 Task: Create a due date automation trigger when advanced on, 2 hours before a card is due add checklist without checklist.
Action: Mouse moved to (1028, 88)
Screenshot: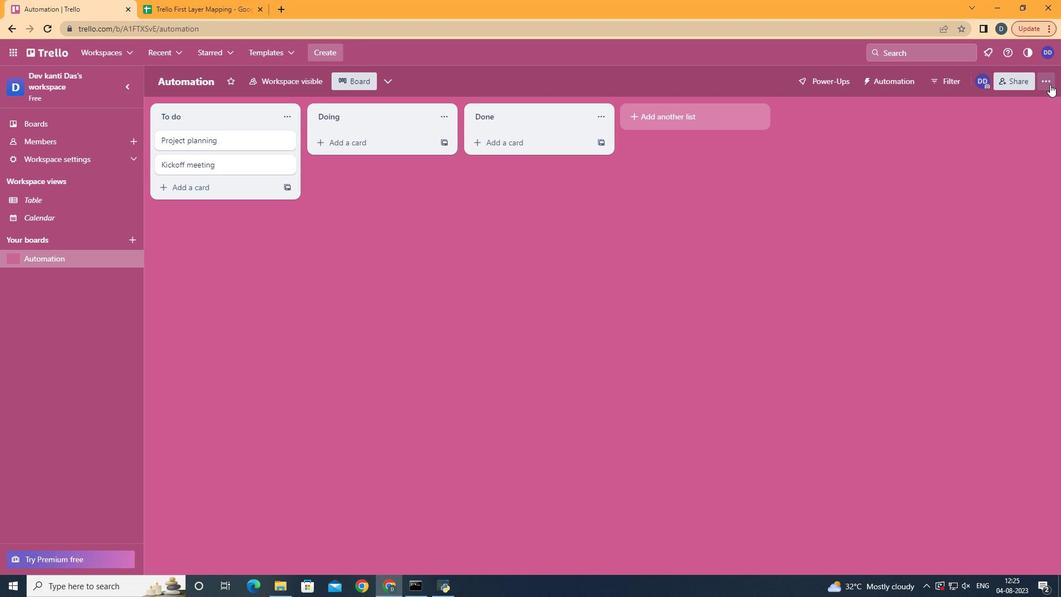 
Action: Mouse pressed left at (1028, 88)
Screenshot: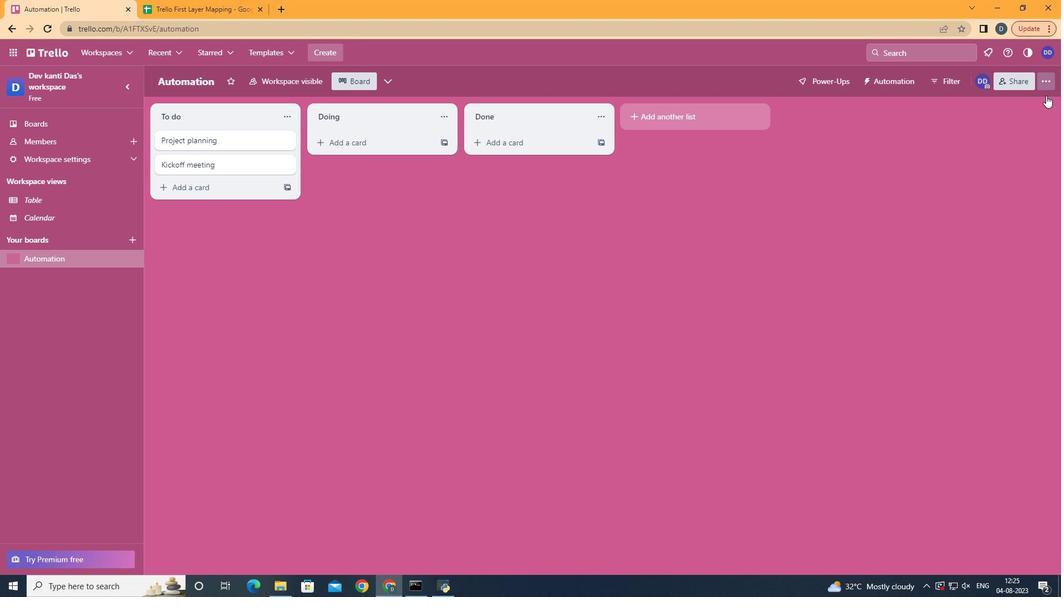 
Action: Mouse moved to (949, 228)
Screenshot: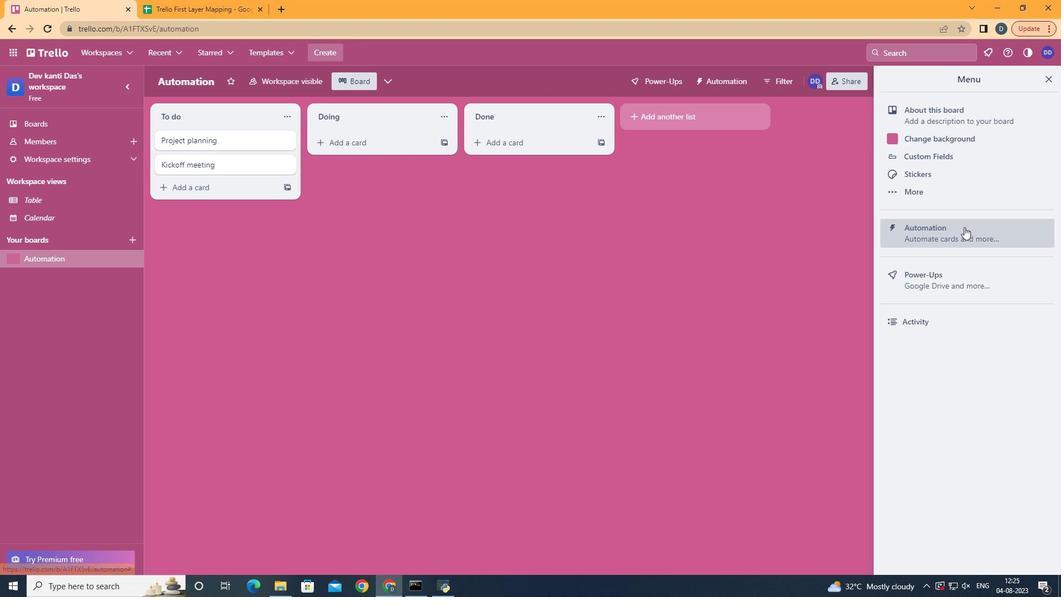 
Action: Mouse pressed left at (949, 228)
Screenshot: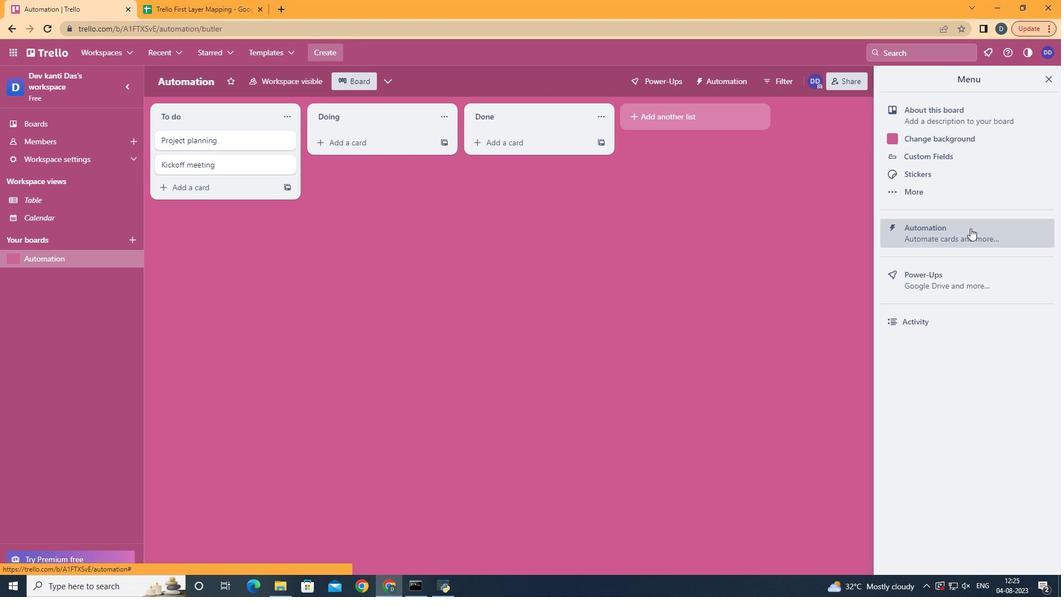 
Action: Mouse moved to (244, 224)
Screenshot: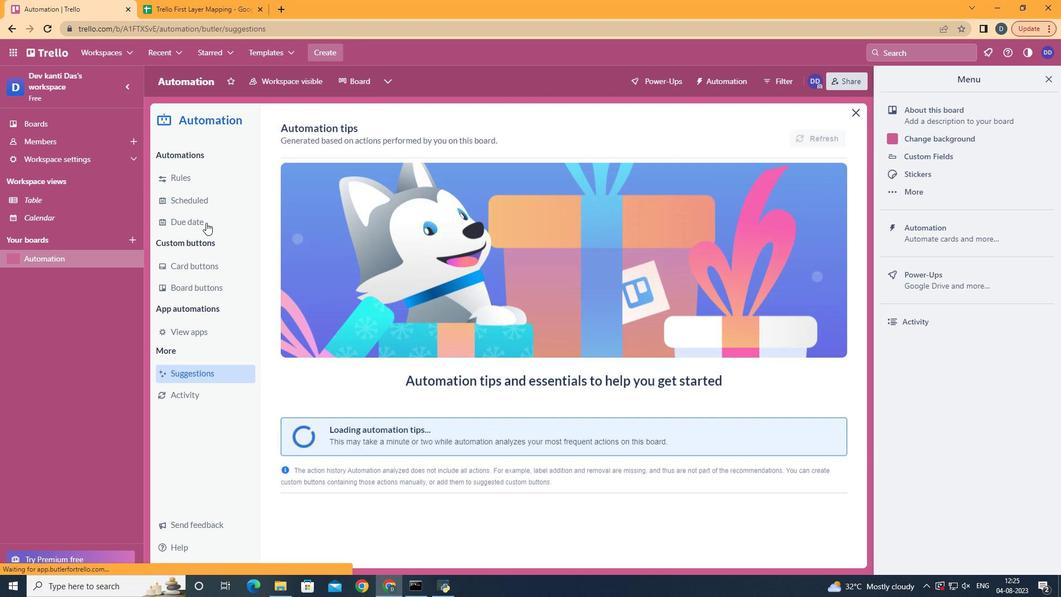 
Action: Mouse pressed left at (244, 224)
Screenshot: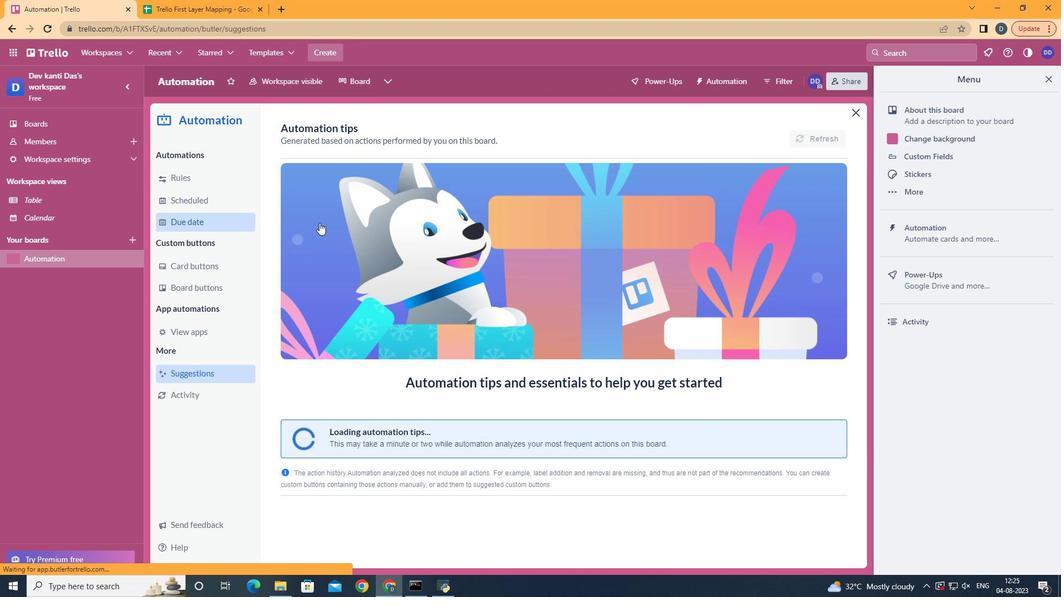 
Action: Mouse moved to (765, 137)
Screenshot: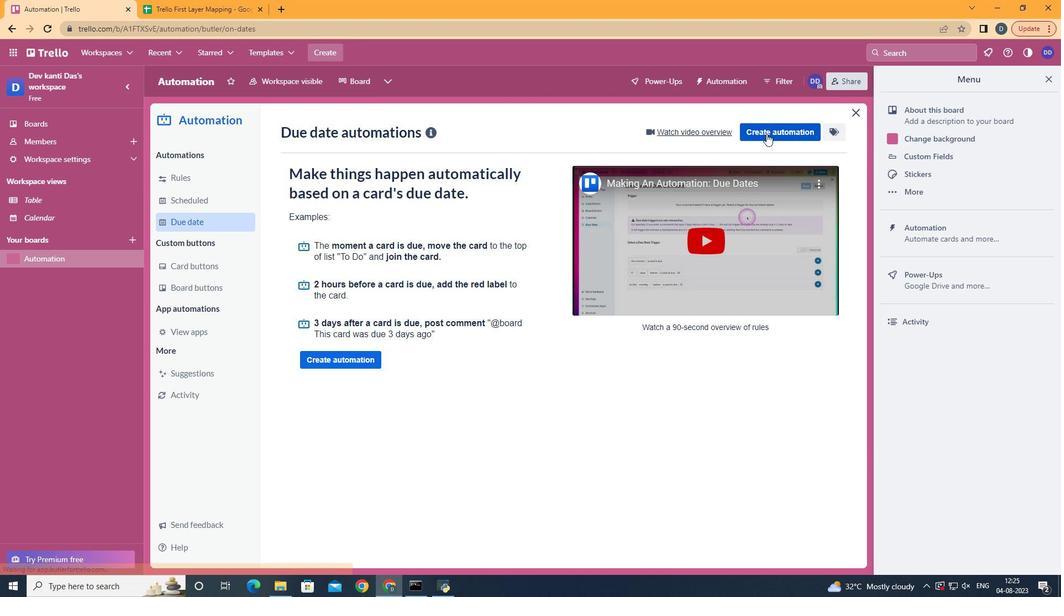 
Action: Mouse pressed left at (765, 137)
Screenshot: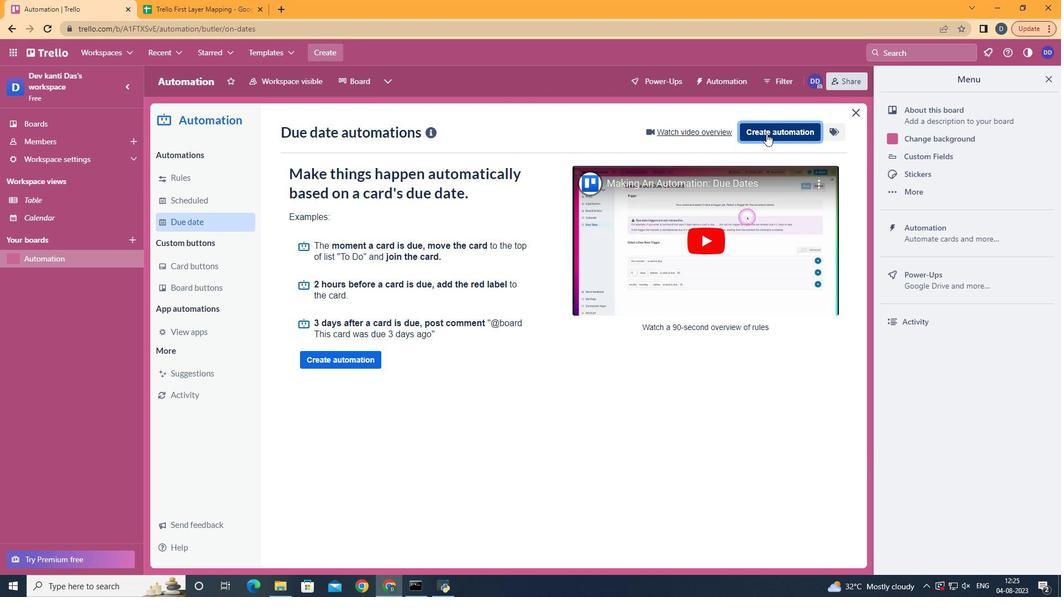 
Action: Mouse moved to (600, 237)
Screenshot: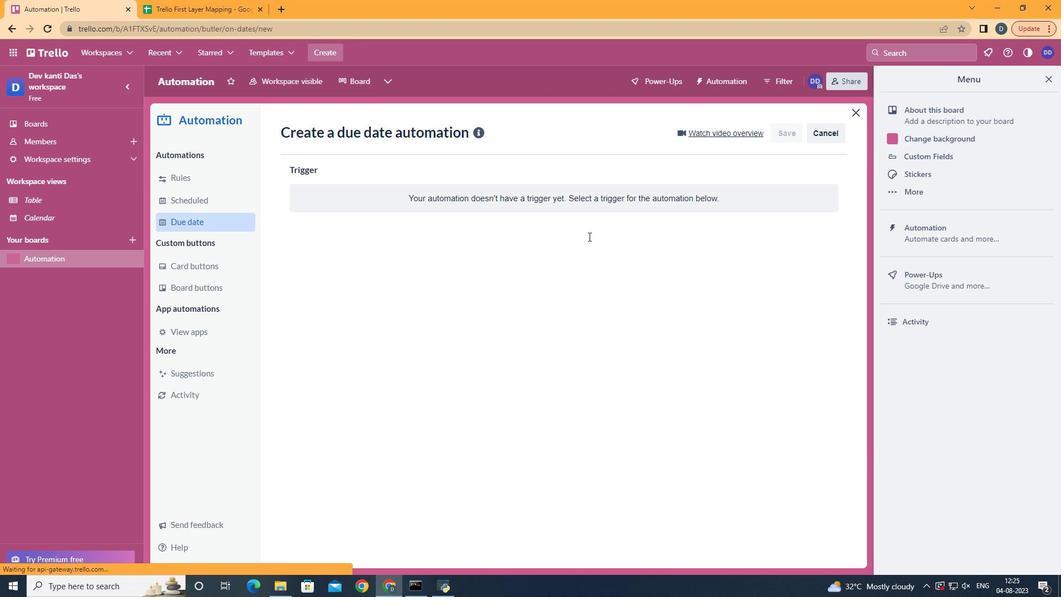 
Action: Mouse pressed left at (600, 237)
Screenshot: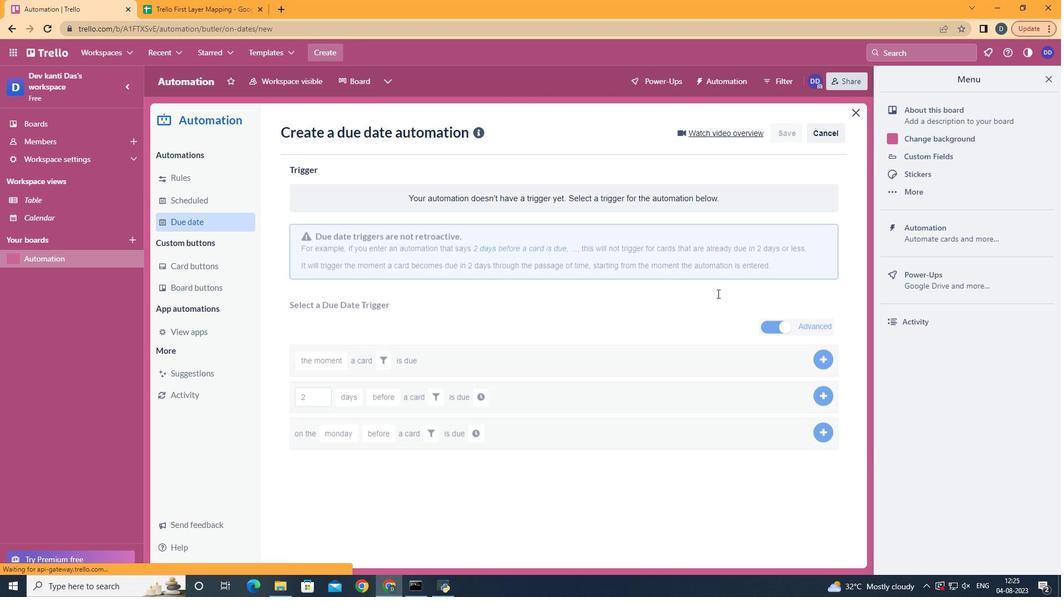 
Action: Mouse moved to (392, 472)
Screenshot: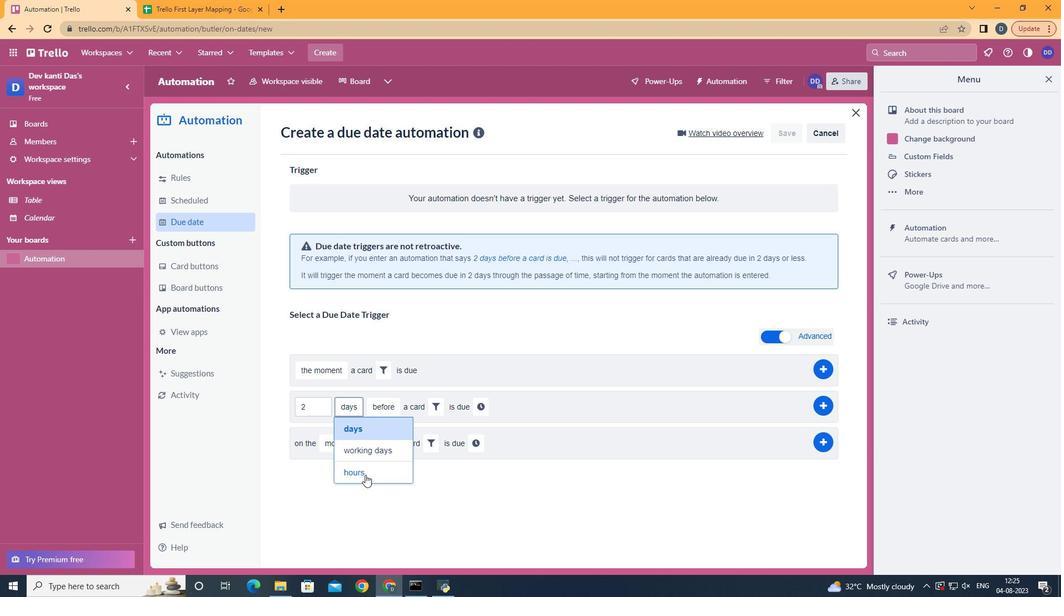 
Action: Mouse pressed left at (392, 472)
Screenshot: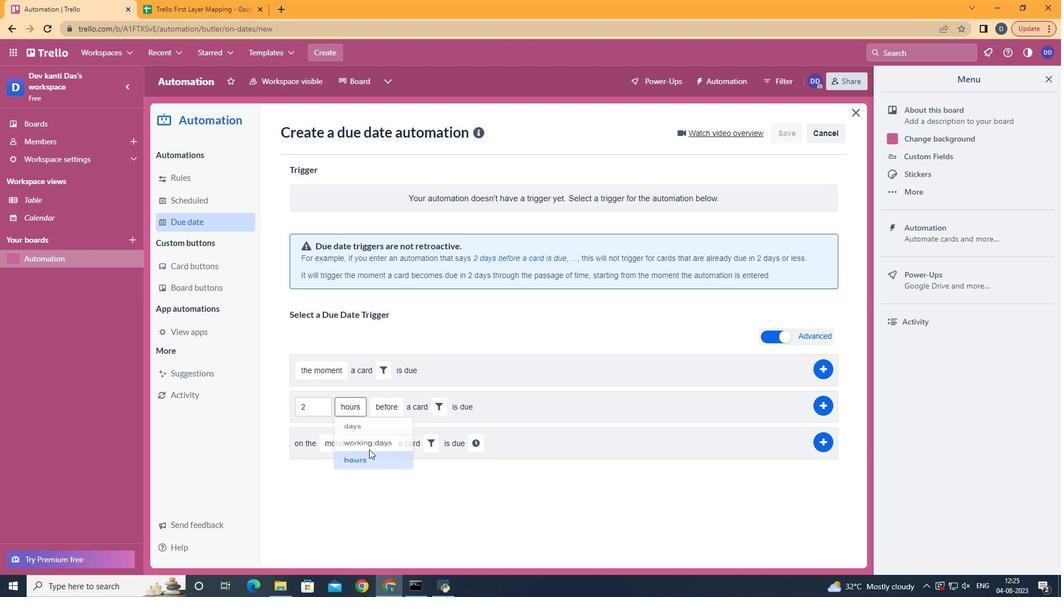 
Action: Mouse moved to (414, 417)
Screenshot: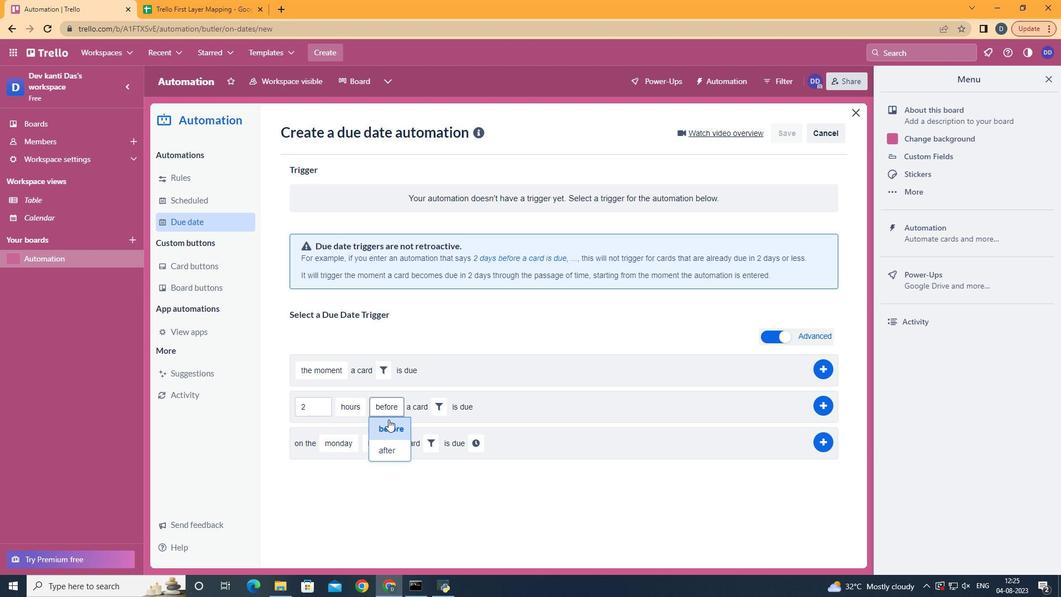 
Action: Mouse pressed left at (414, 417)
Screenshot: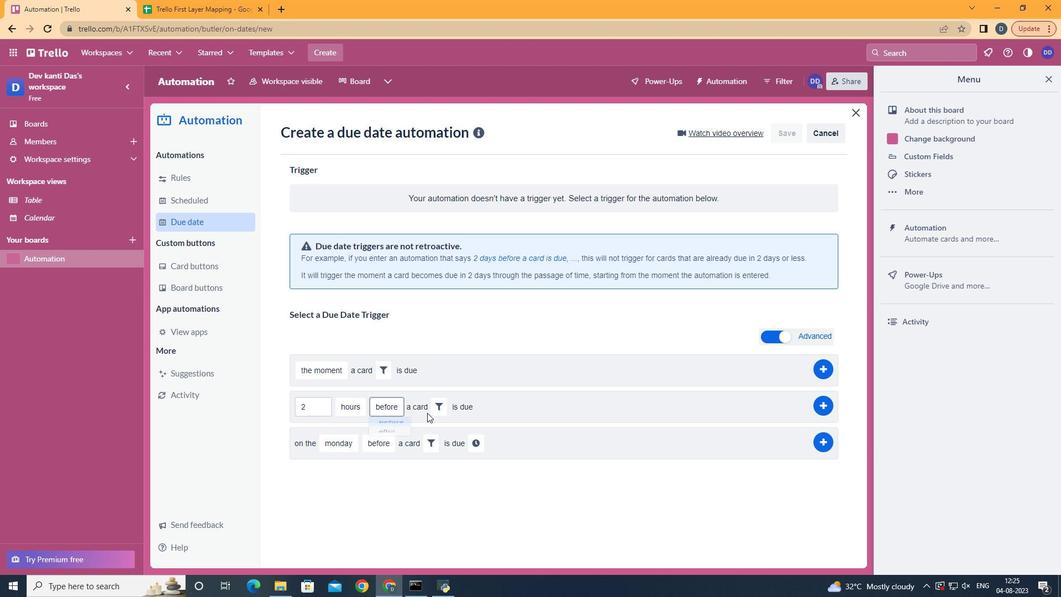 
Action: Mouse moved to (453, 410)
Screenshot: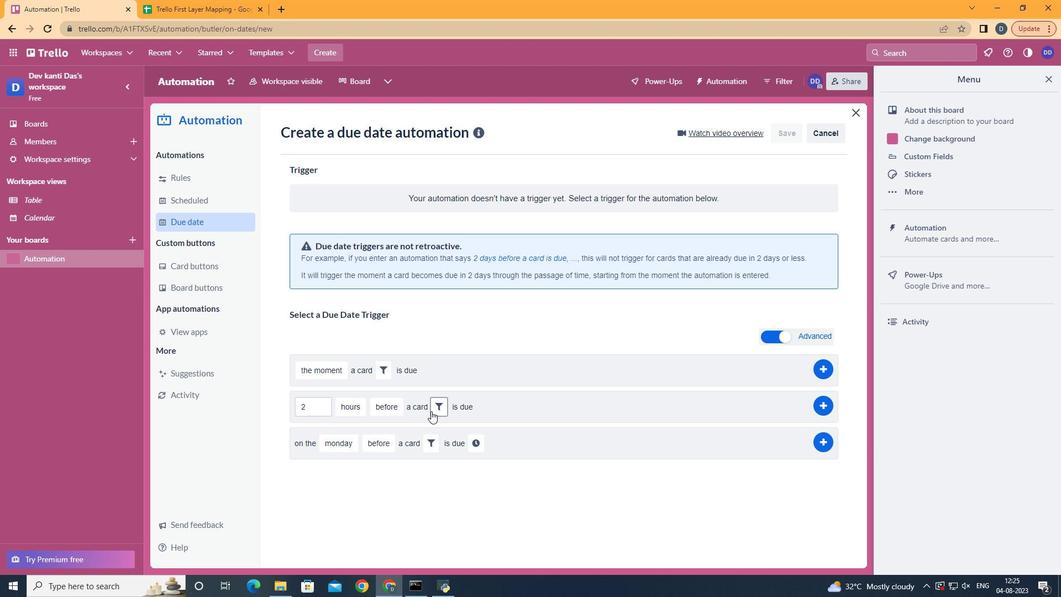 
Action: Mouse pressed left at (453, 410)
Screenshot: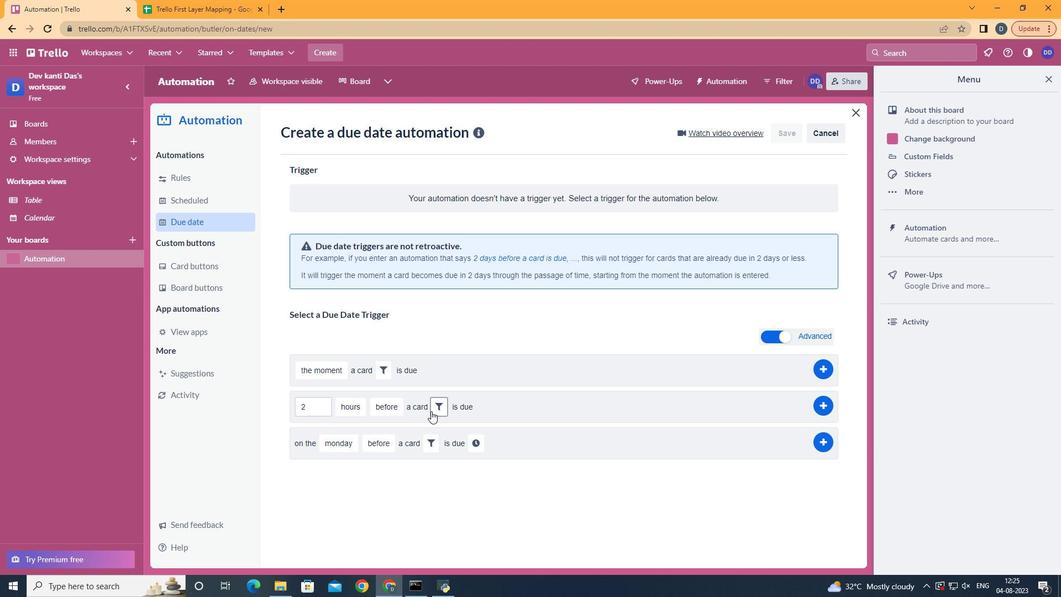 
Action: Mouse moved to (562, 438)
Screenshot: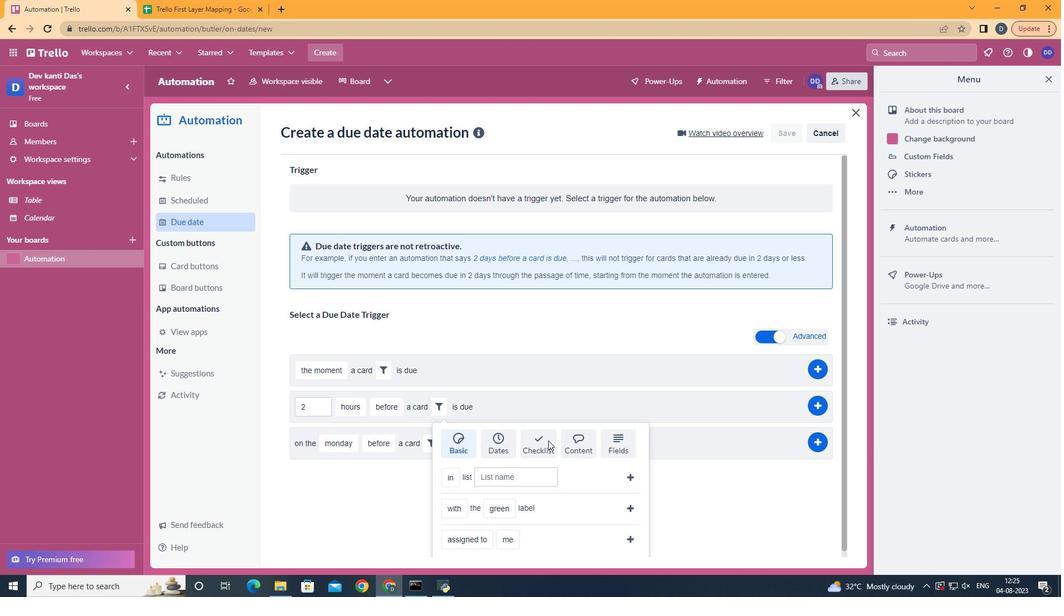 
Action: Mouse pressed left at (562, 438)
Screenshot: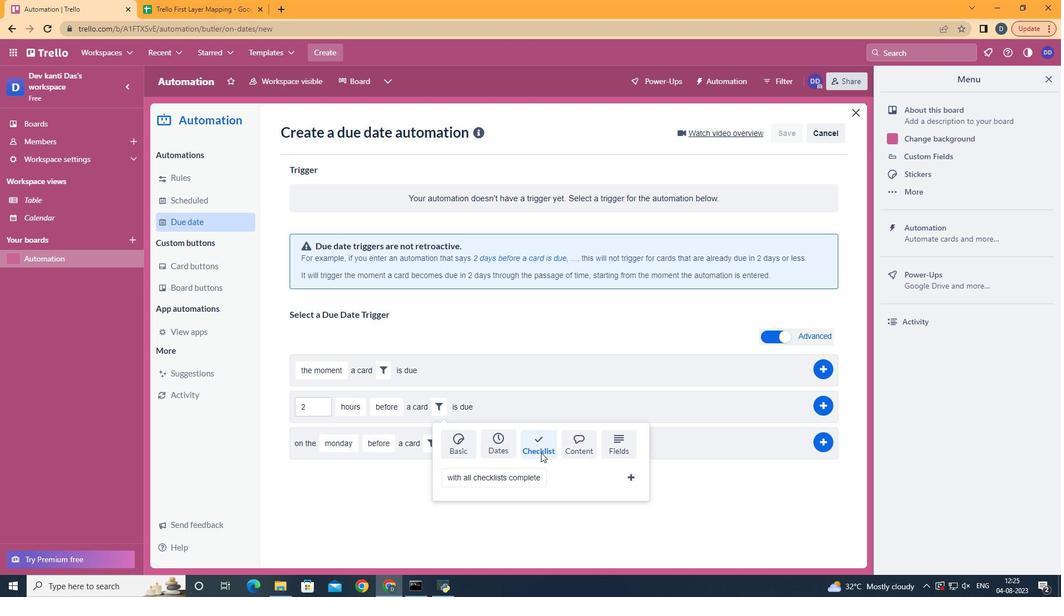 
Action: Mouse moved to (522, 453)
Screenshot: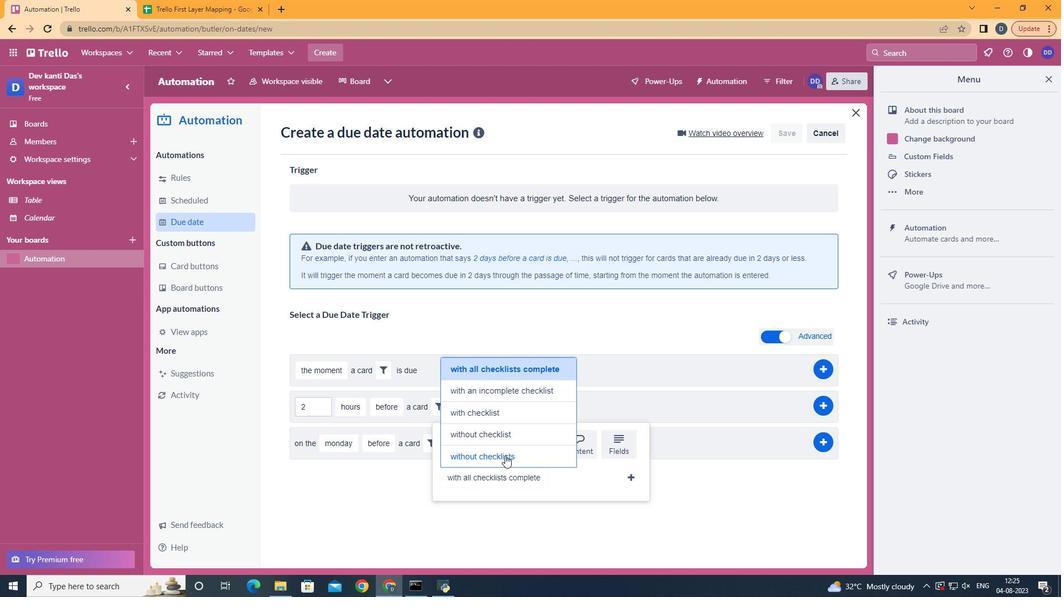 
Action: Mouse pressed left at (522, 453)
Screenshot: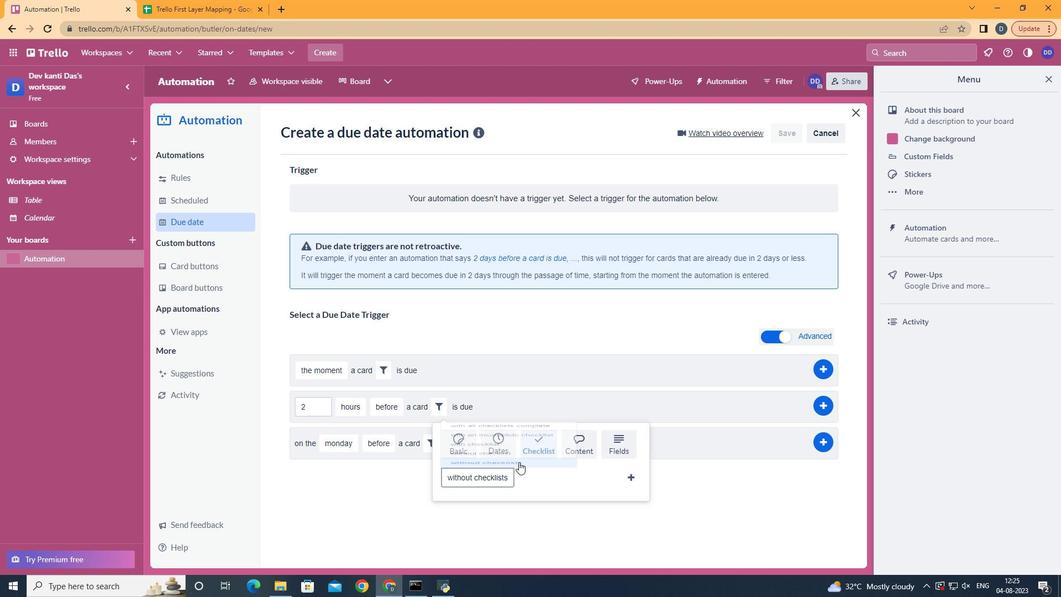 
Action: Mouse moved to (637, 473)
Screenshot: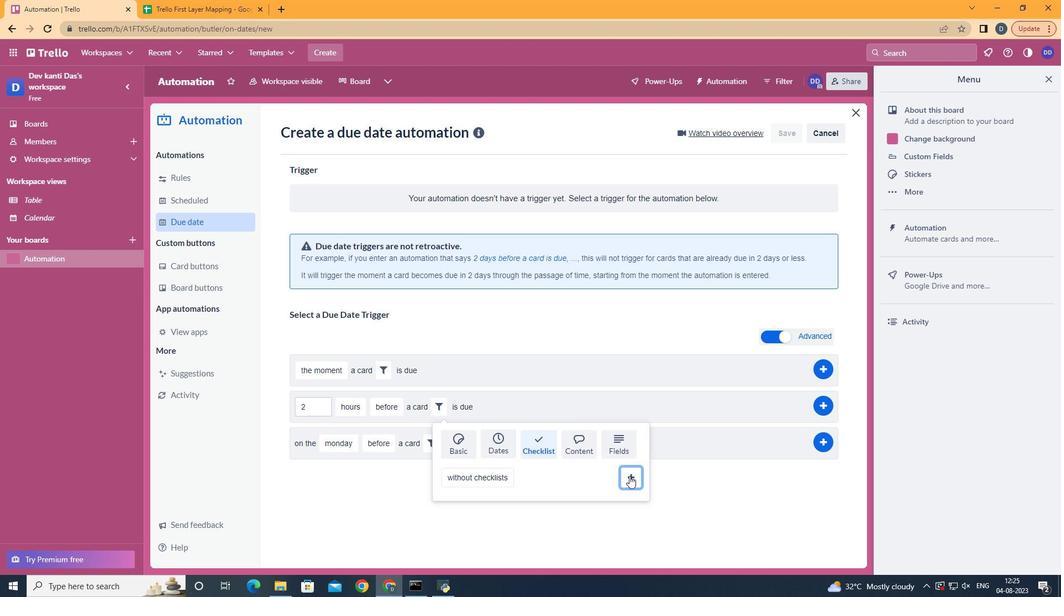 
Action: Mouse pressed left at (637, 473)
Screenshot: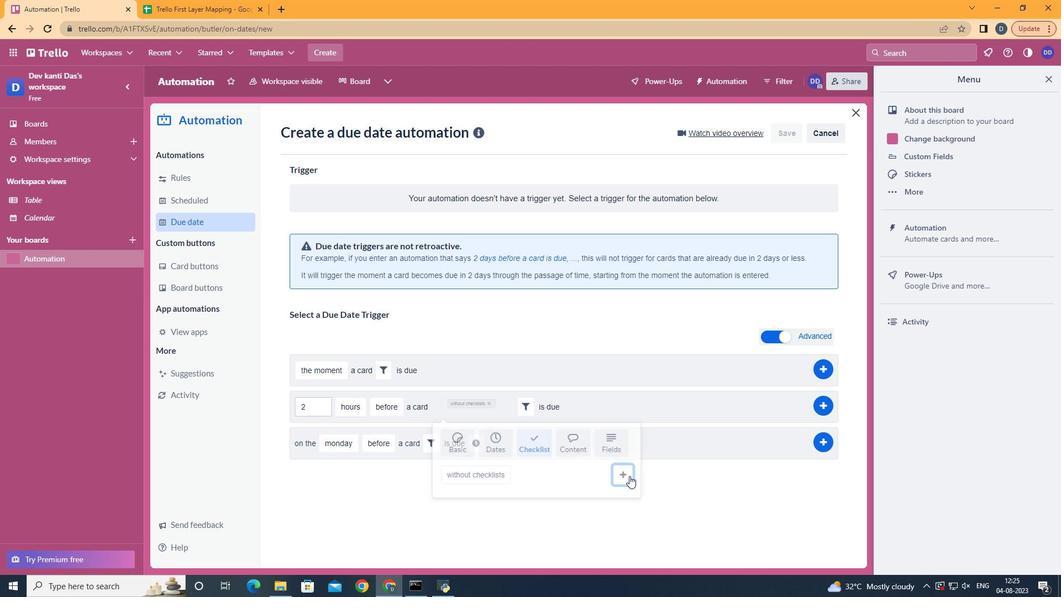 
Action: Mouse moved to (811, 400)
Screenshot: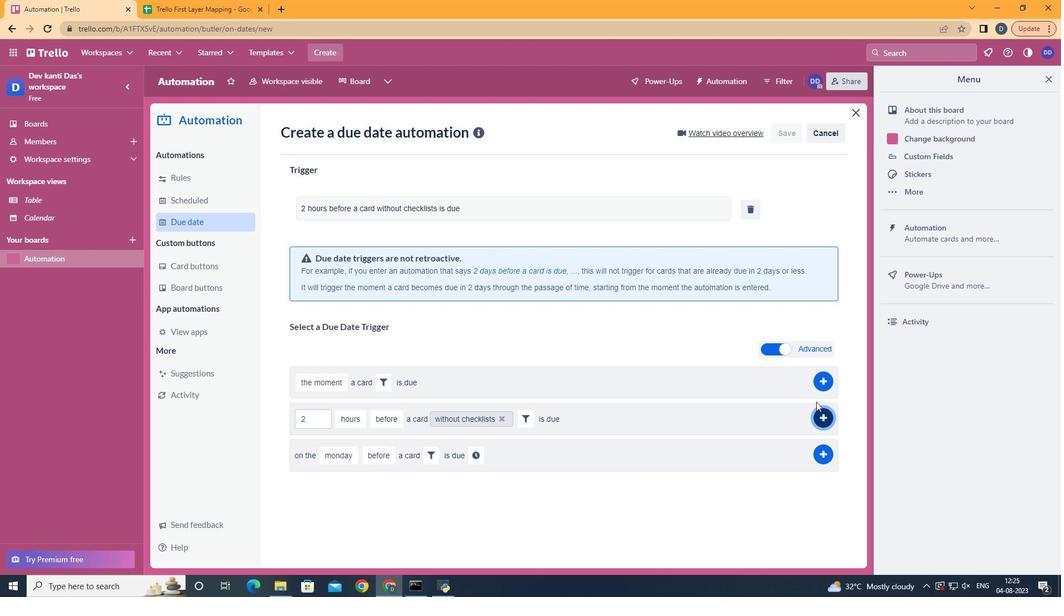 
Action: Mouse pressed left at (811, 400)
Screenshot: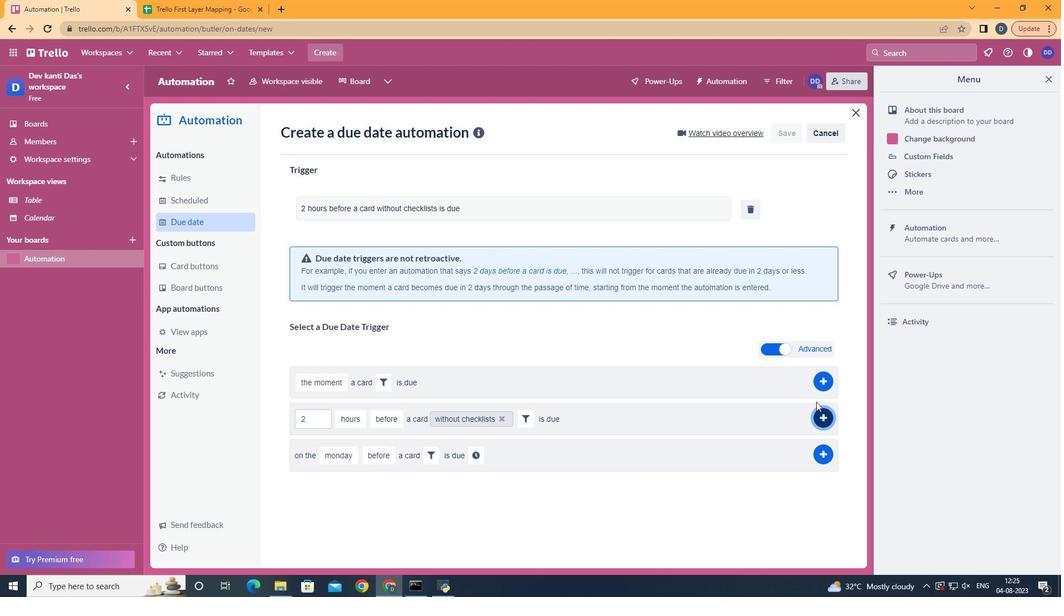 
Action: Mouse moved to (569, 226)
Screenshot: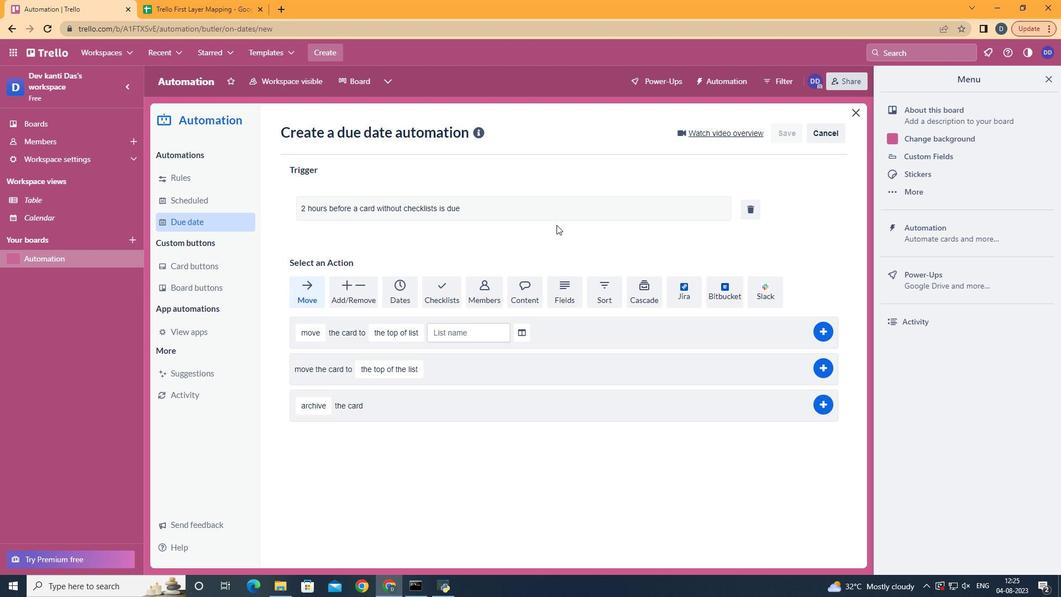 
